 Task: Visit on the  ads of Johnson & johnson
Action: Mouse moved to (688, 115)
Screenshot: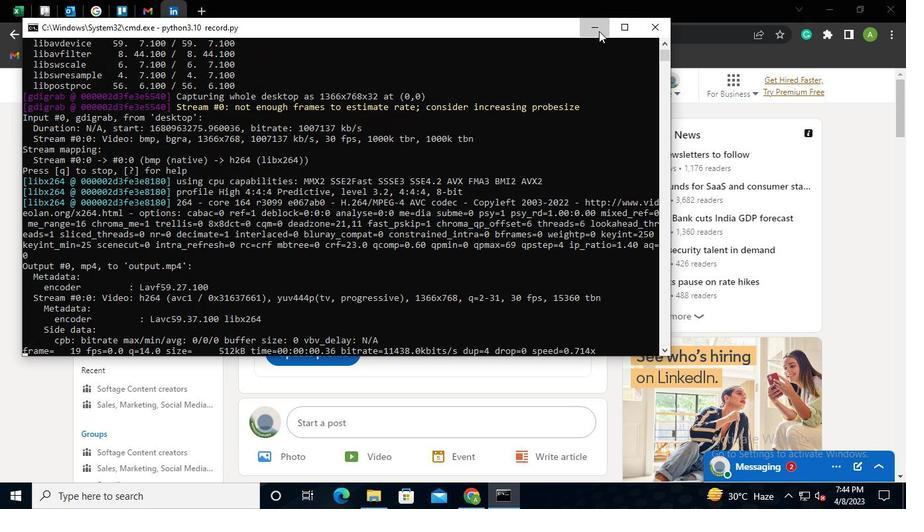 
Action: Mouse pressed left at (688, 115)
Screenshot: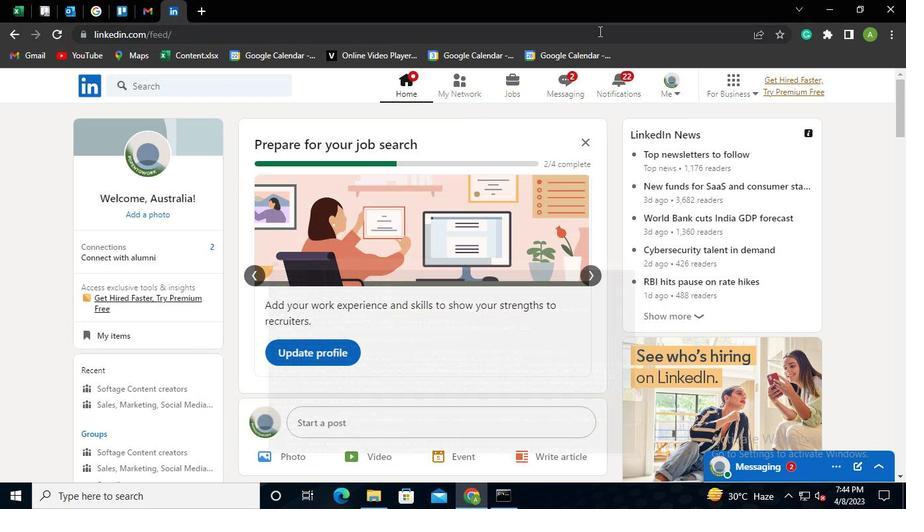 
Action: Mouse moved to (187, 84)
Screenshot: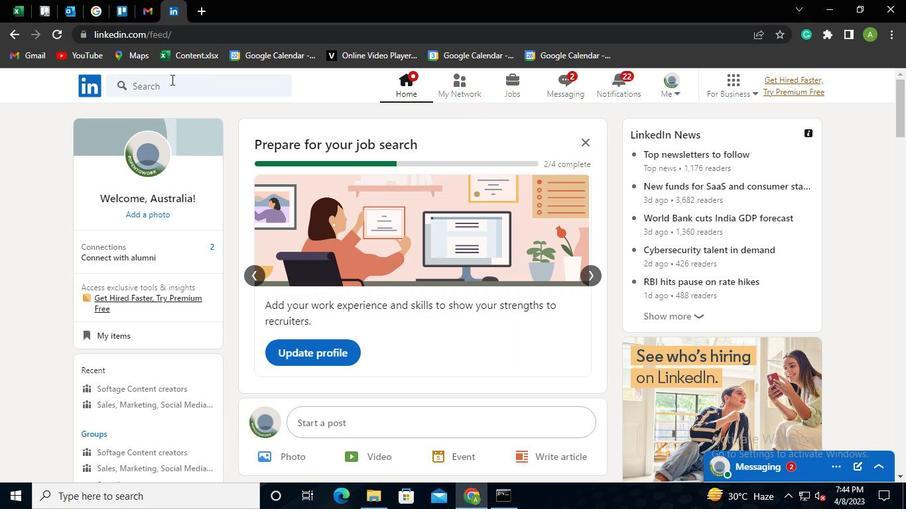 
Action: Mouse pressed left at (187, 84)
Screenshot: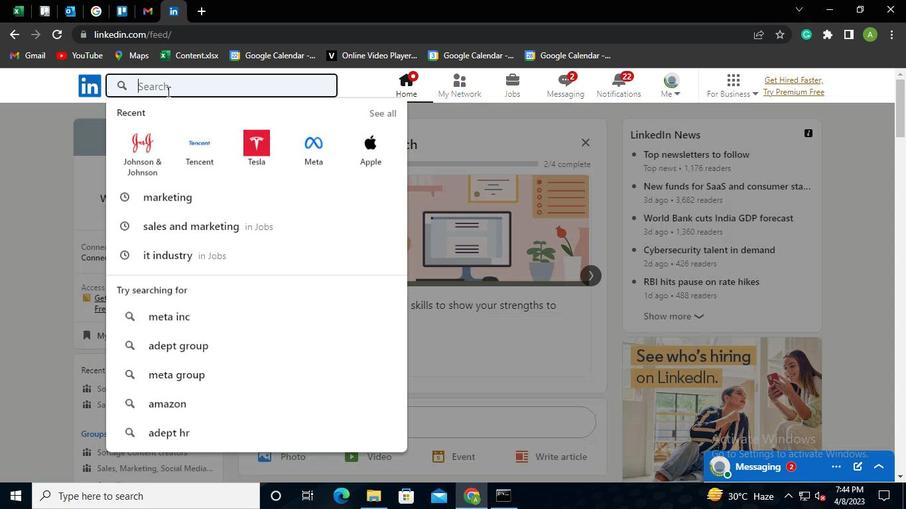 
Action: Mouse moved to (145, 146)
Screenshot: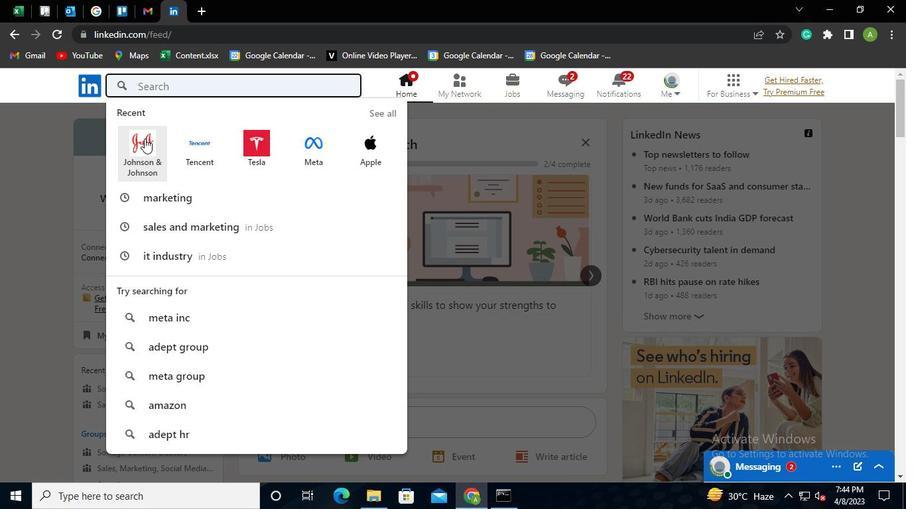 
Action: Mouse pressed left at (145, 146)
Screenshot: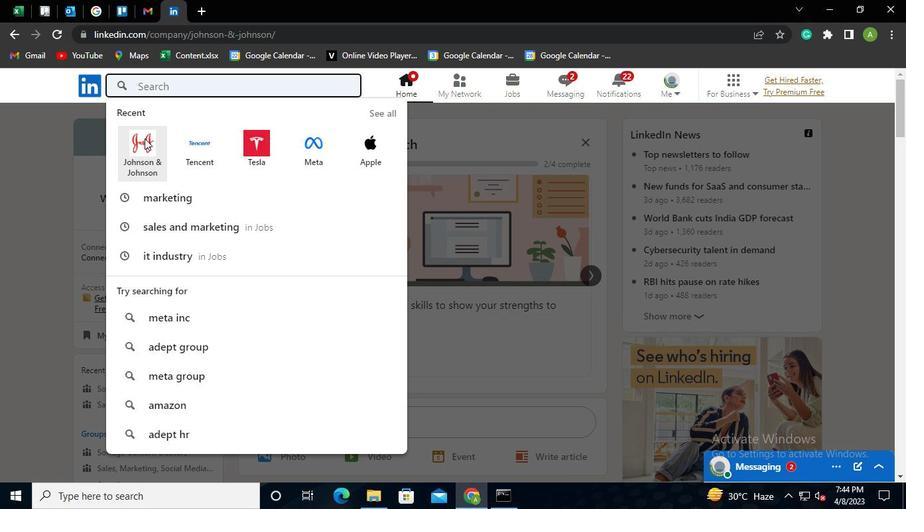
Action: Mouse moved to (280, 153)
Screenshot: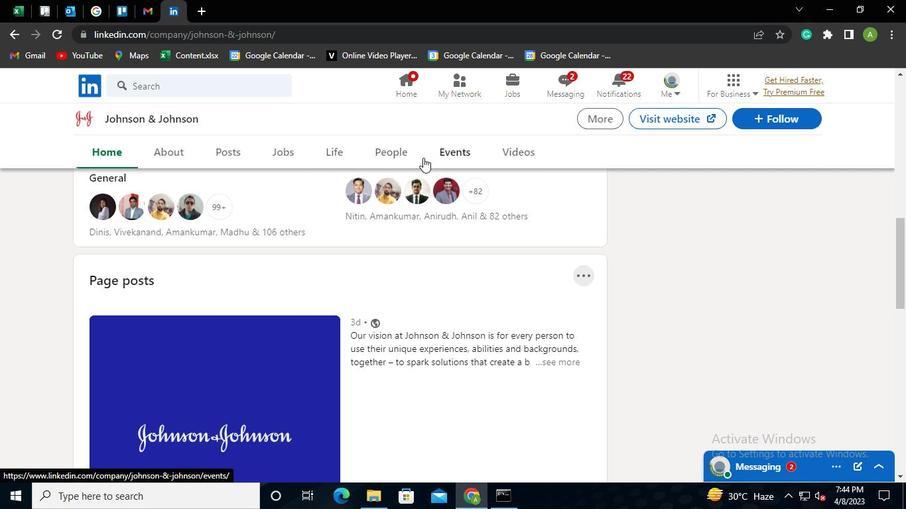 
Action: Mouse pressed left at (280, 153)
Screenshot: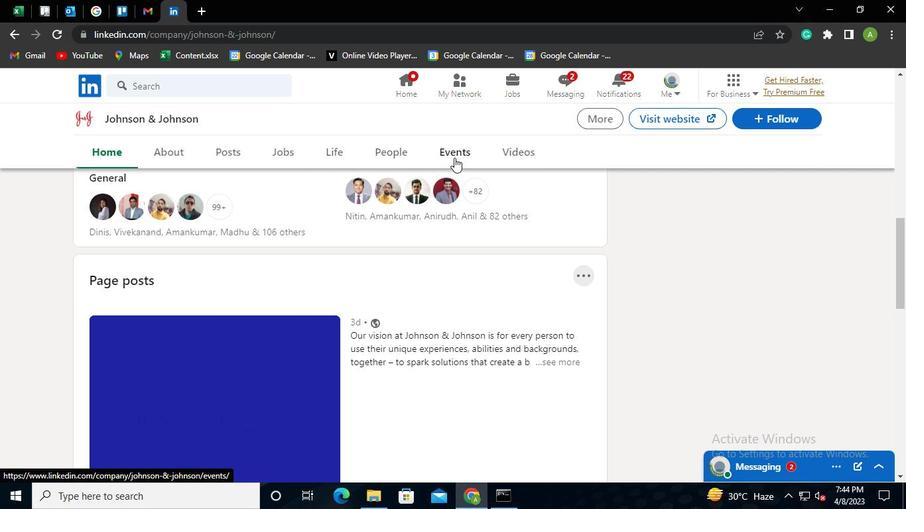 
Action: Mouse moved to (233, 152)
Screenshot: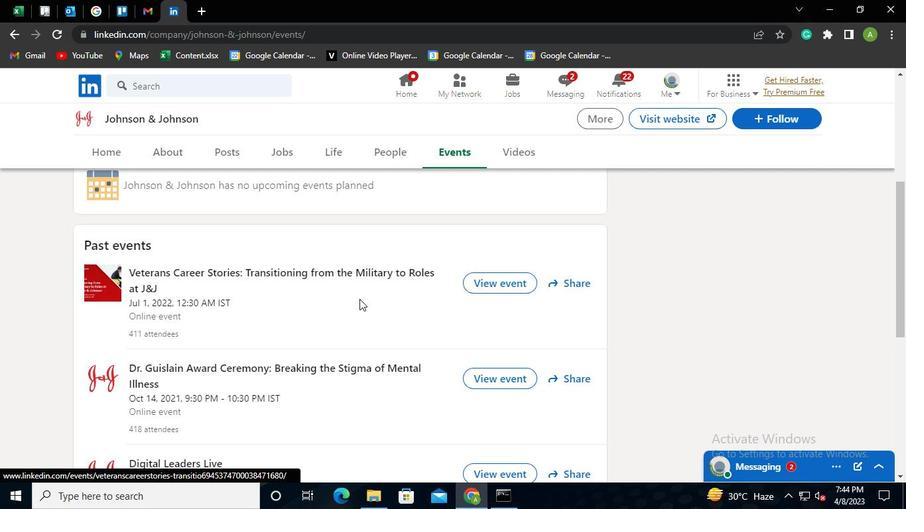 
Action: Mouse pressed left at (233, 152)
Screenshot: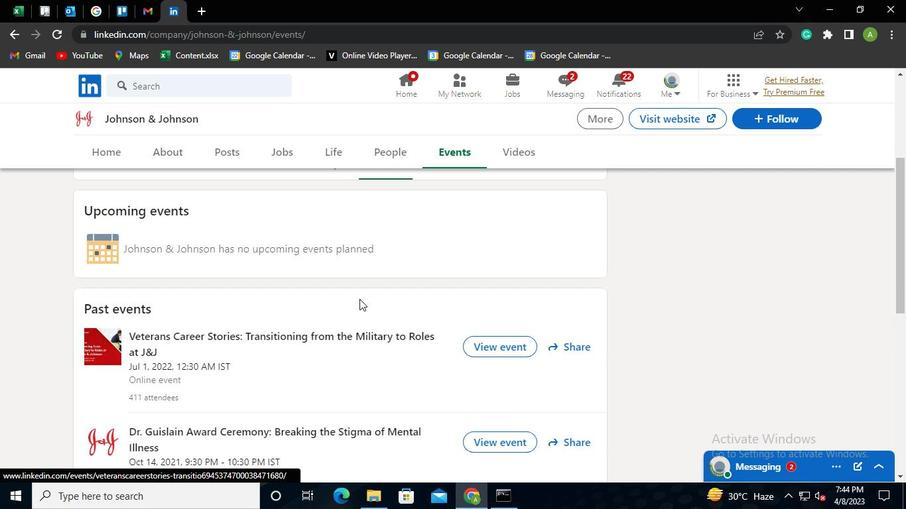 
Action: Mouse moved to (525, 356)
Screenshot: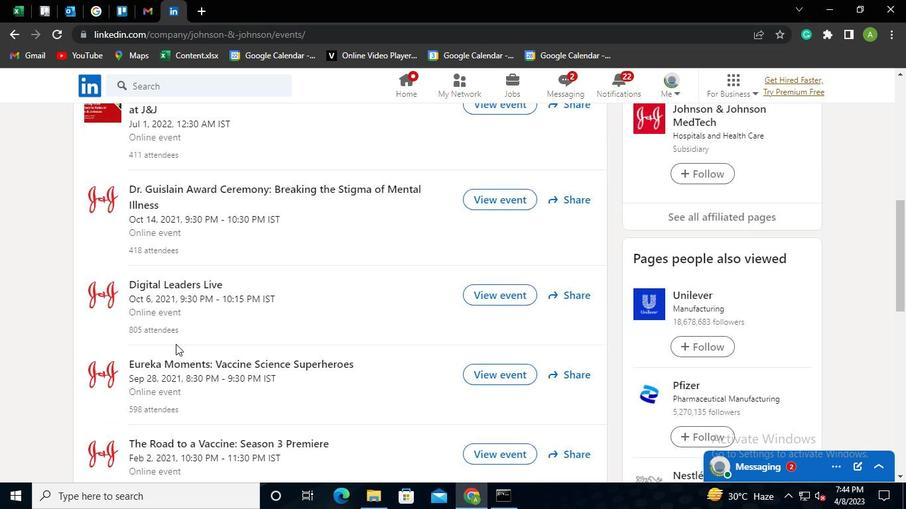 
Action: Mouse pressed left at (525, 356)
Screenshot: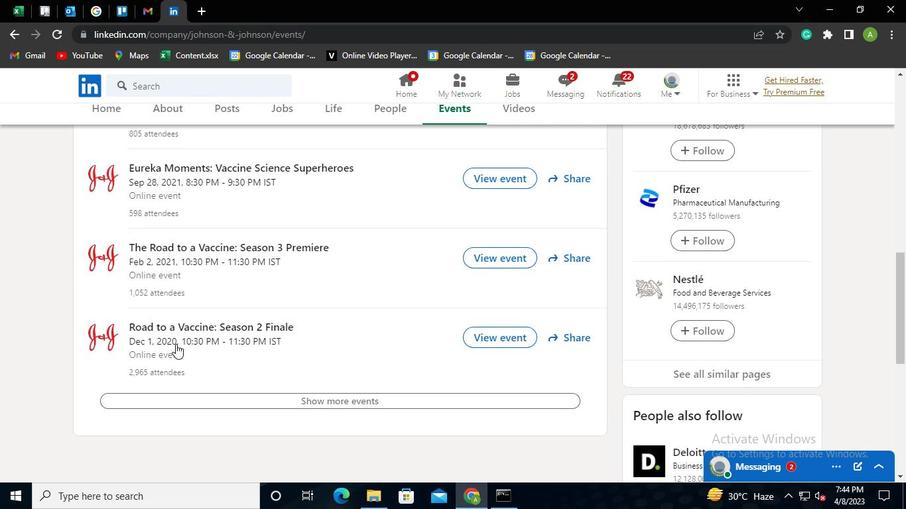 
Action: Mouse moved to (502, 486)
Screenshot: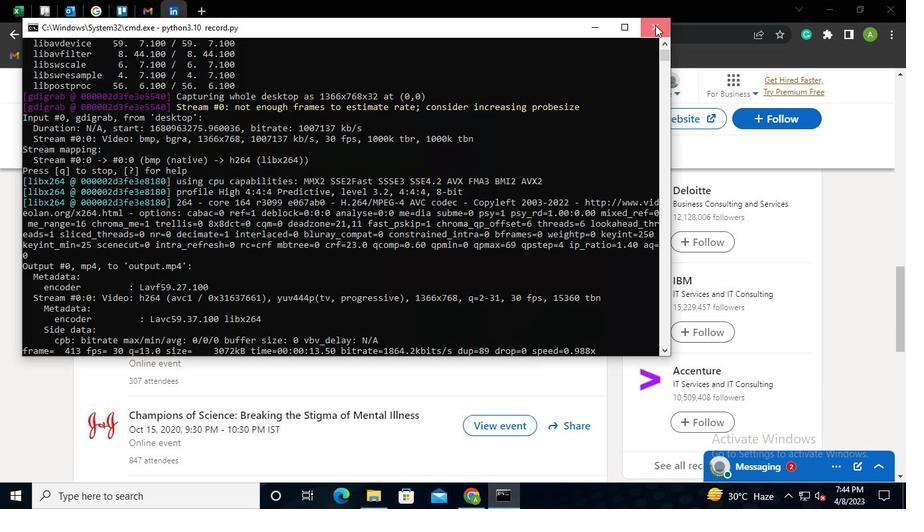 
Action: Mouse pressed left at (502, 486)
Screenshot: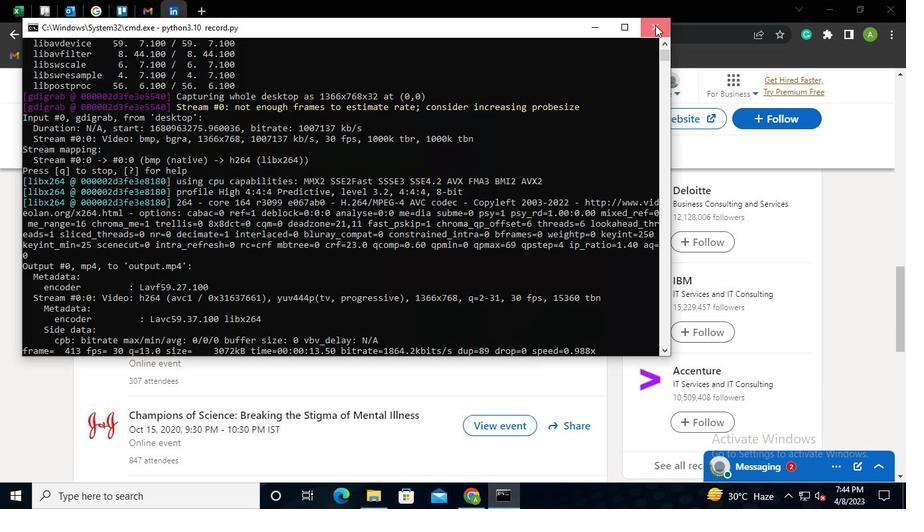 
Action: Mouse moved to (735, 116)
Screenshot: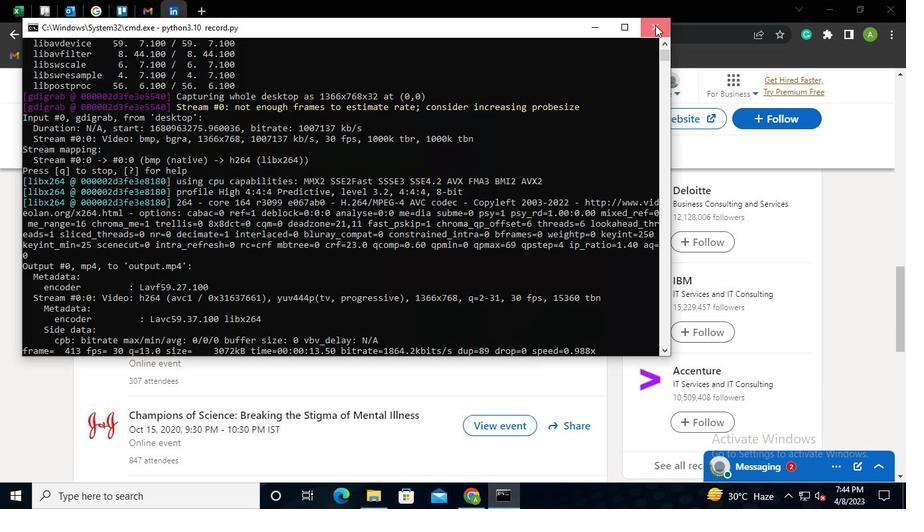 
Action: Mouse pressed left at (735, 116)
Screenshot: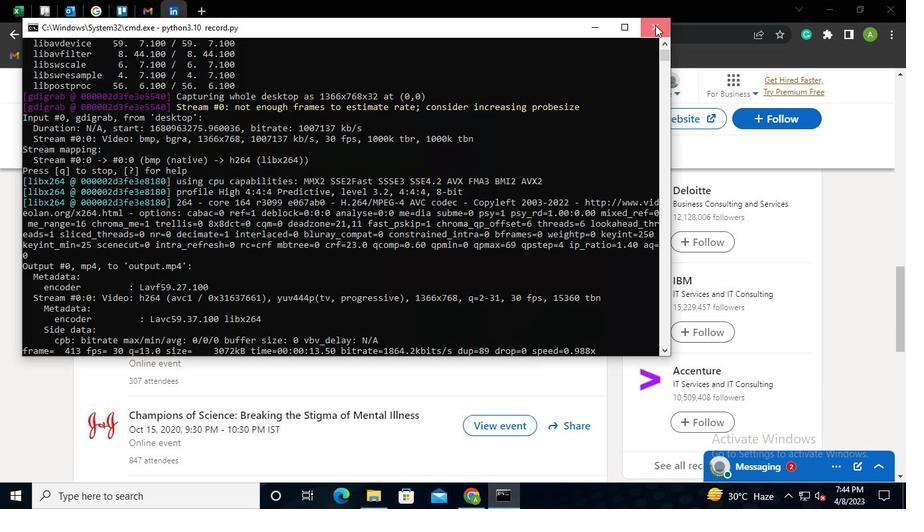 
Action: Mouse moved to (599, 31)
Screenshot: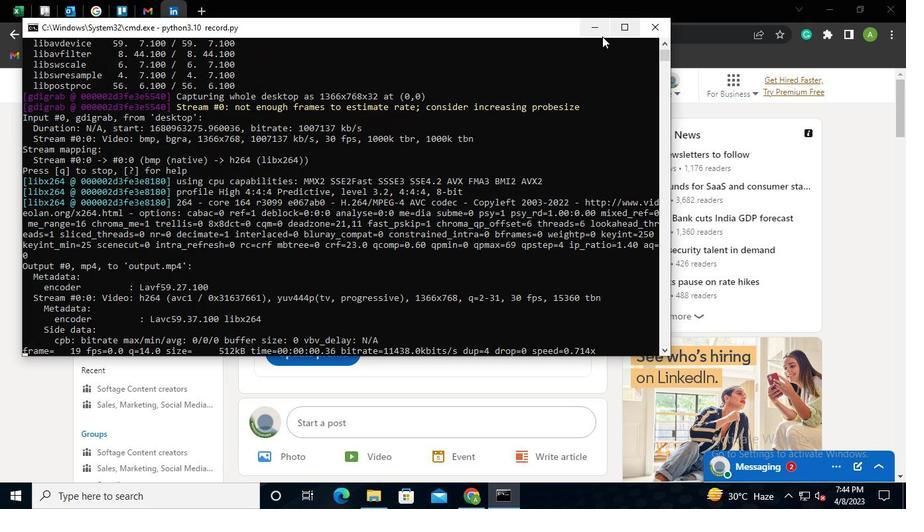 
Action: Mouse pressed left at (599, 31)
Screenshot: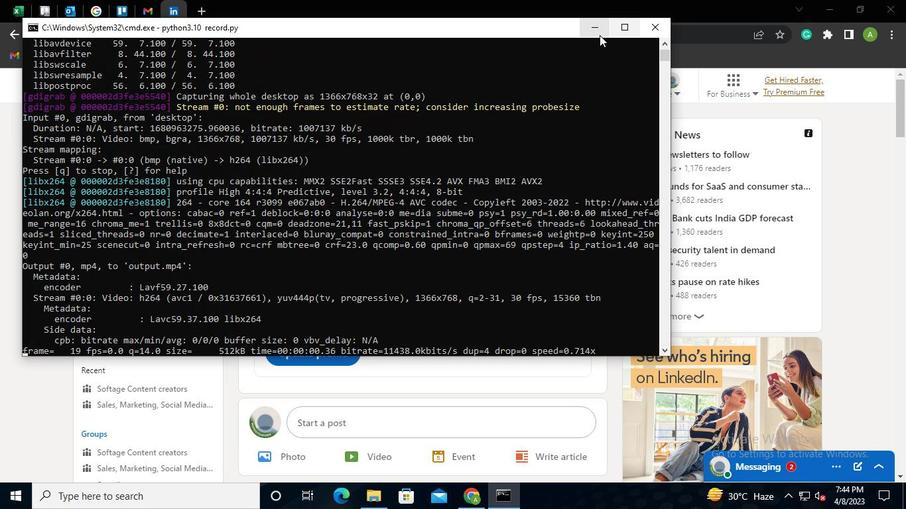 
Action: Mouse moved to (171, 79)
Screenshot: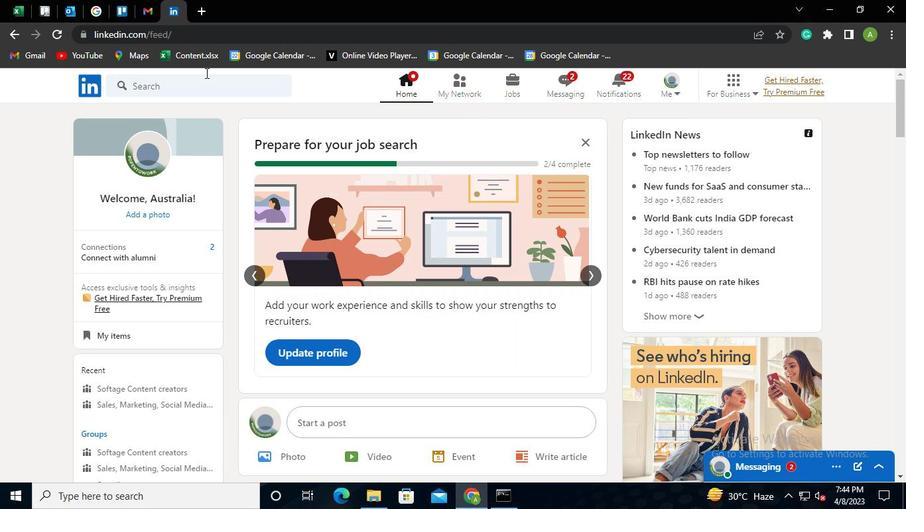 
Action: Mouse pressed left at (171, 79)
Screenshot: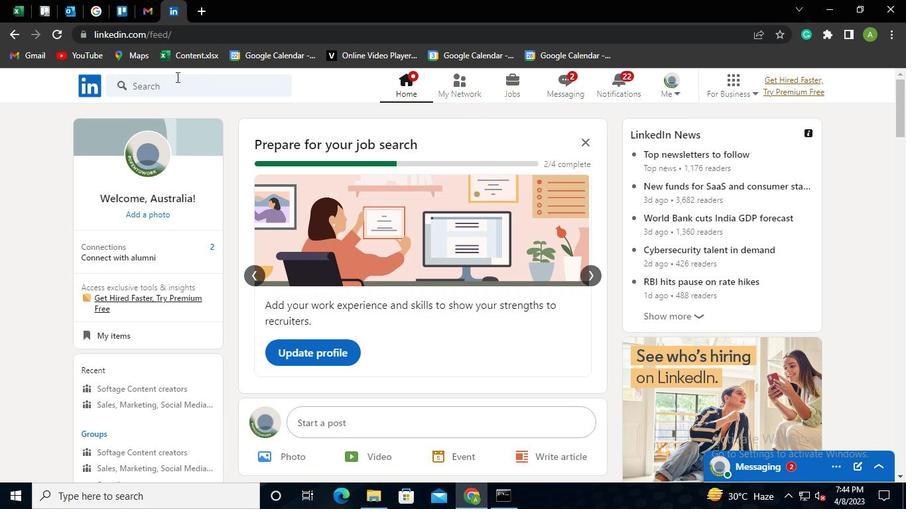 
Action: Mouse moved to (144, 138)
Screenshot: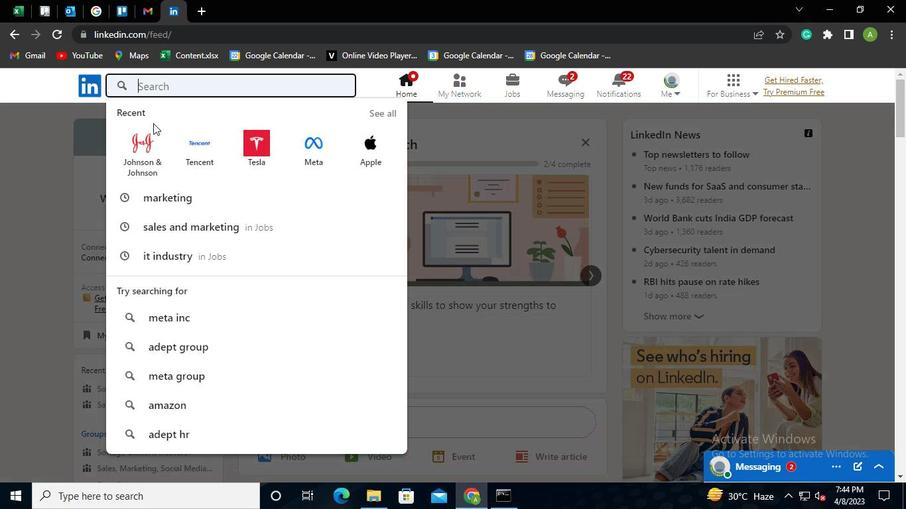 
Action: Mouse pressed left at (144, 138)
Screenshot: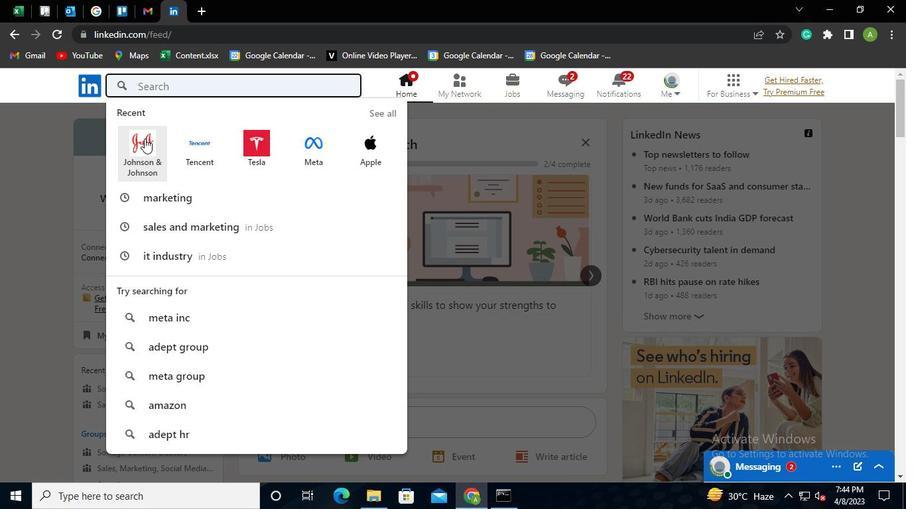 
Action: Mouse moved to (454, 157)
Screenshot: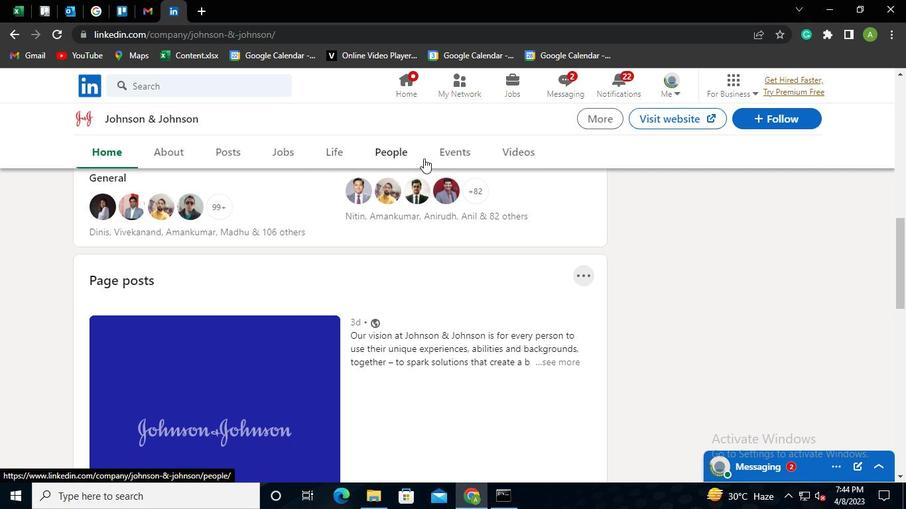 
Action: Mouse pressed left at (454, 157)
Screenshot: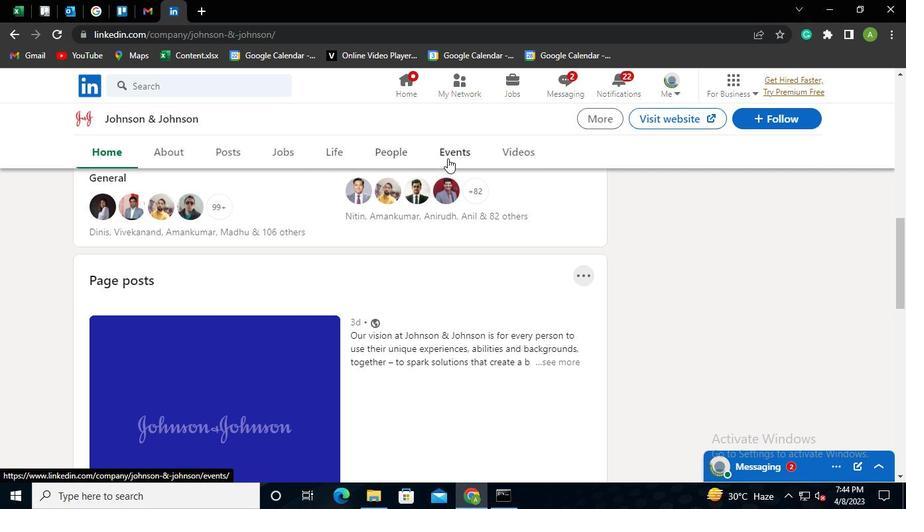 
Action: Mouse moved to (498, 498)
Screenshot: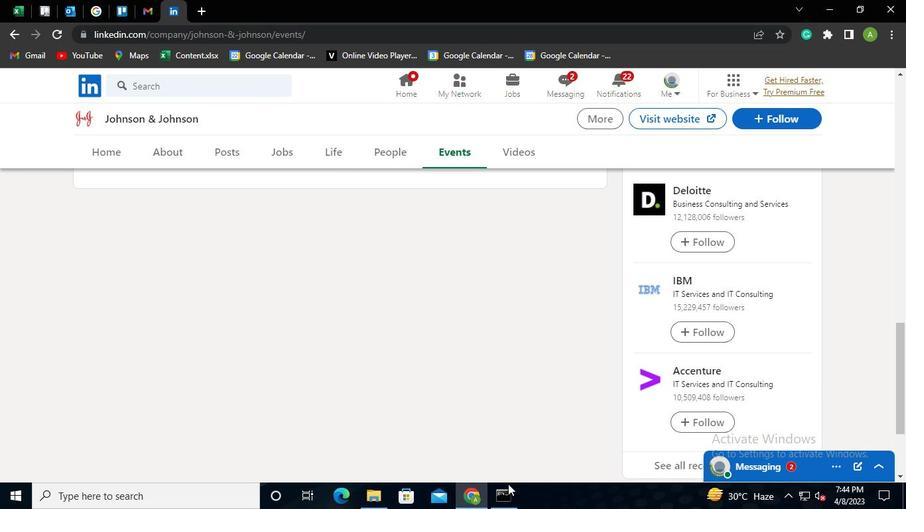 
Action: Mouse pressed left at (498, 498)
Screenshot: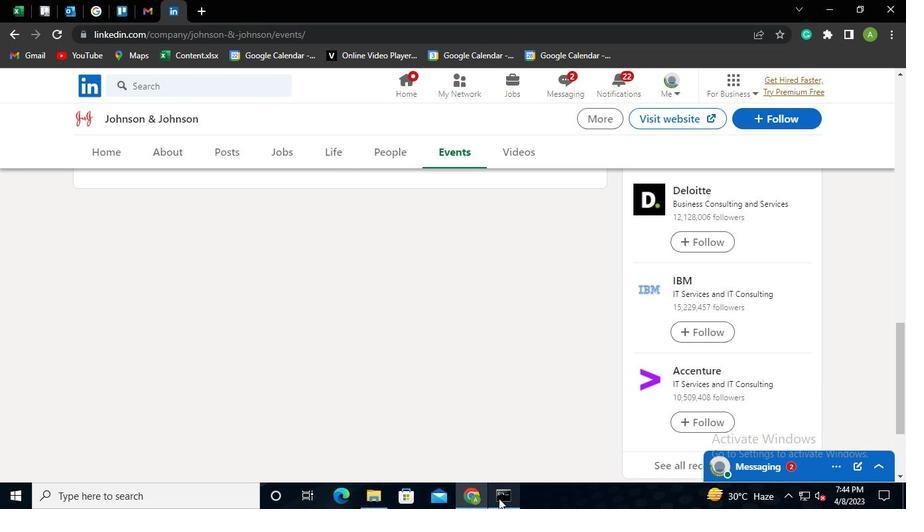 
Action: Mouse moved to (655, 25)
Screenshot: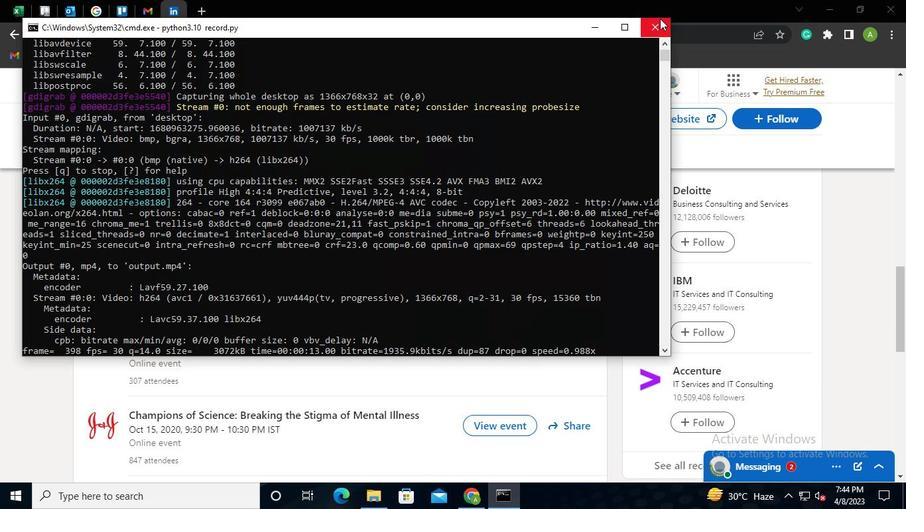 
Action: Mouse pressed left at (655, 25)
Screenshot: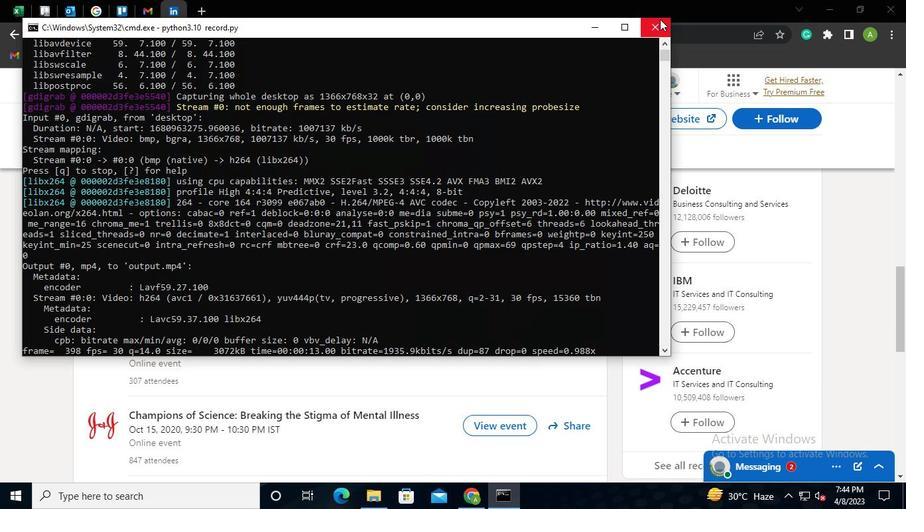 
